 Task: Access a repository's "Insights" to analyze Code Frequency.
Action: Mouse moved to (997, 54)
Screenshot: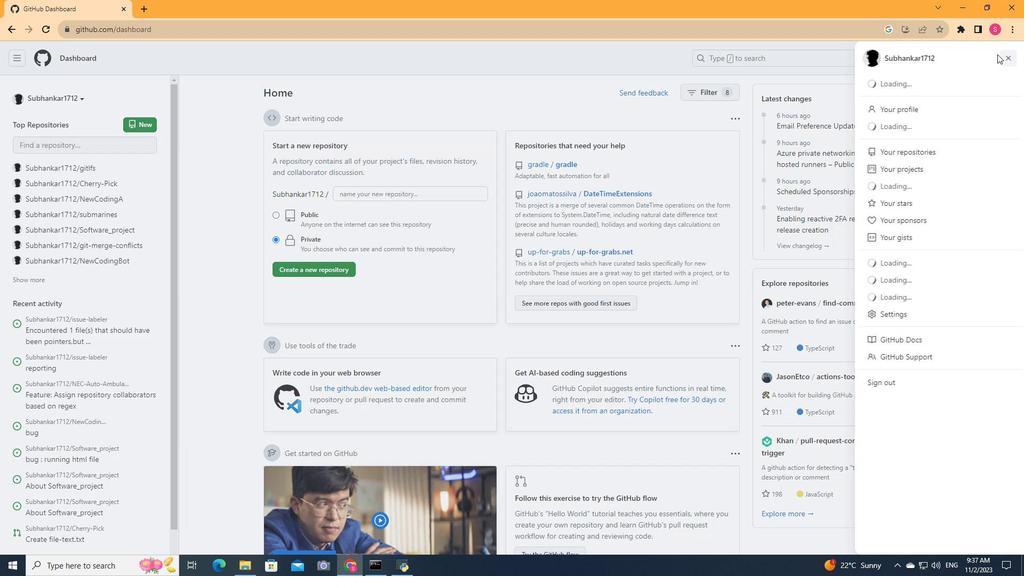 
Action: Mouse pressed left at (997, 54)
Screenshot: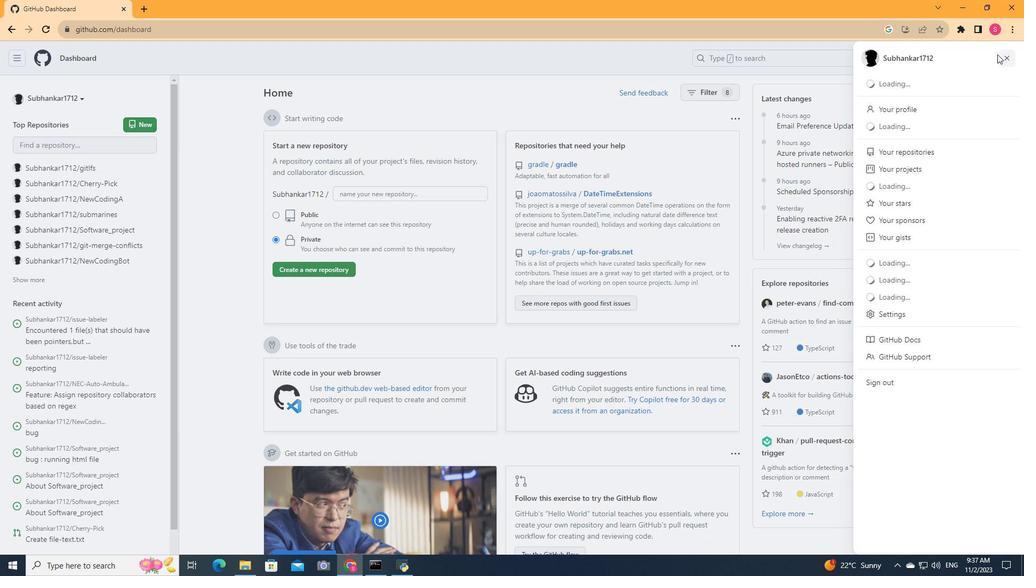 
Action: Mouse moved to (923, 141)
Screenshot: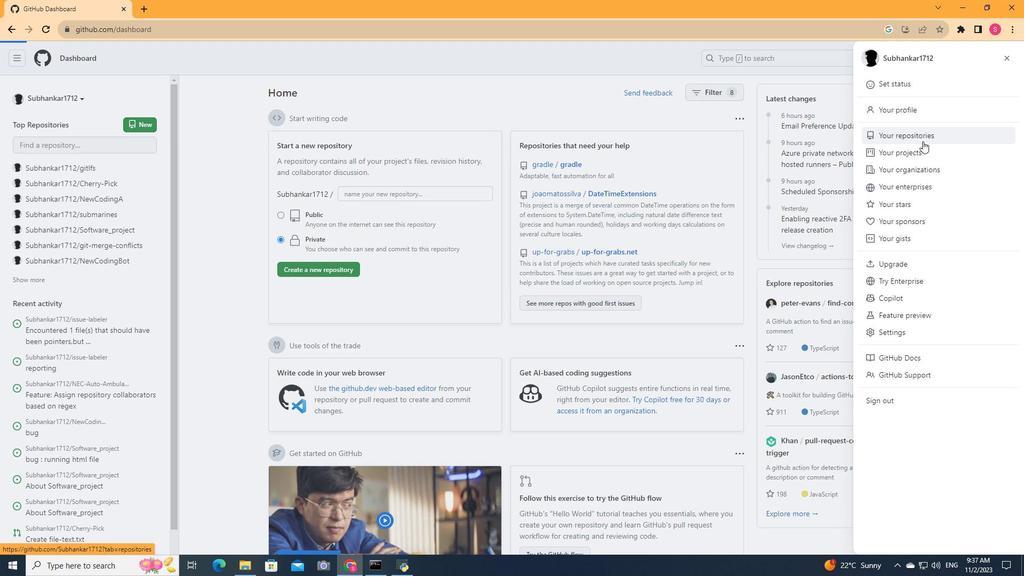 
Action: Mouse pressed left at (923, 141)
Screenshot: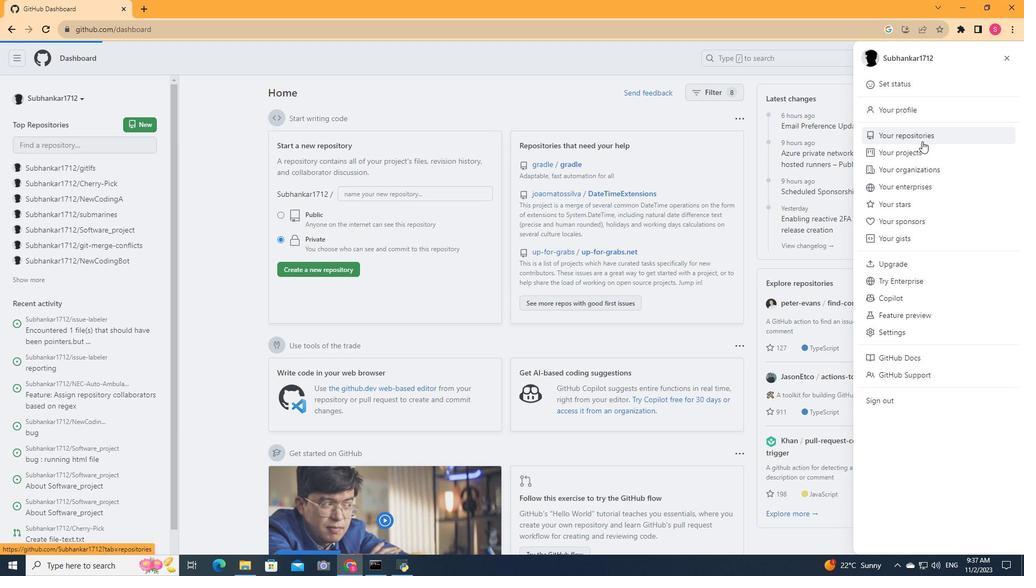 
Action: Mouse moved to (474, 196)
Screenshot: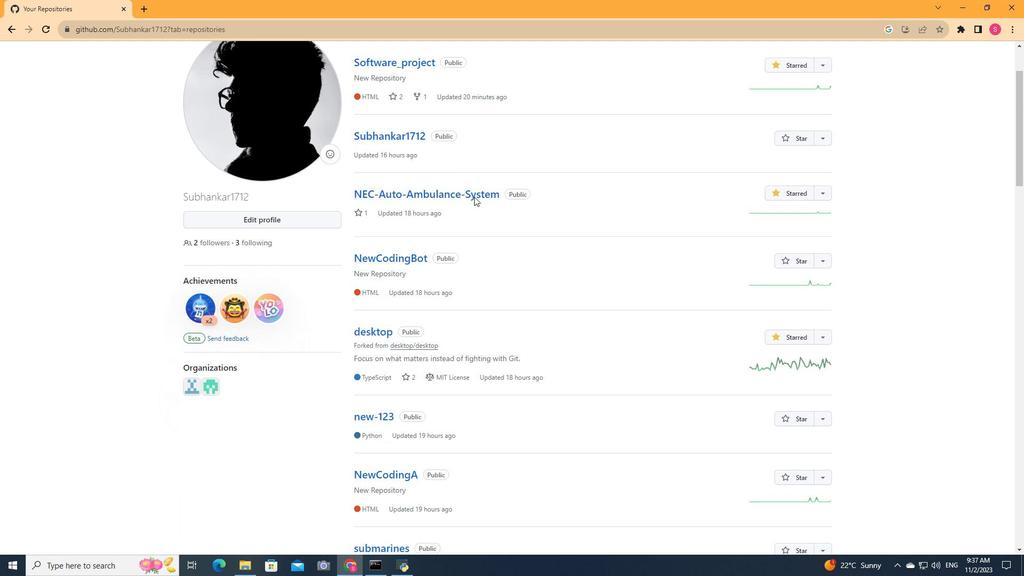 
Action: Mouse scrolled (474, 196) with delta (0, 0)
Screenshot: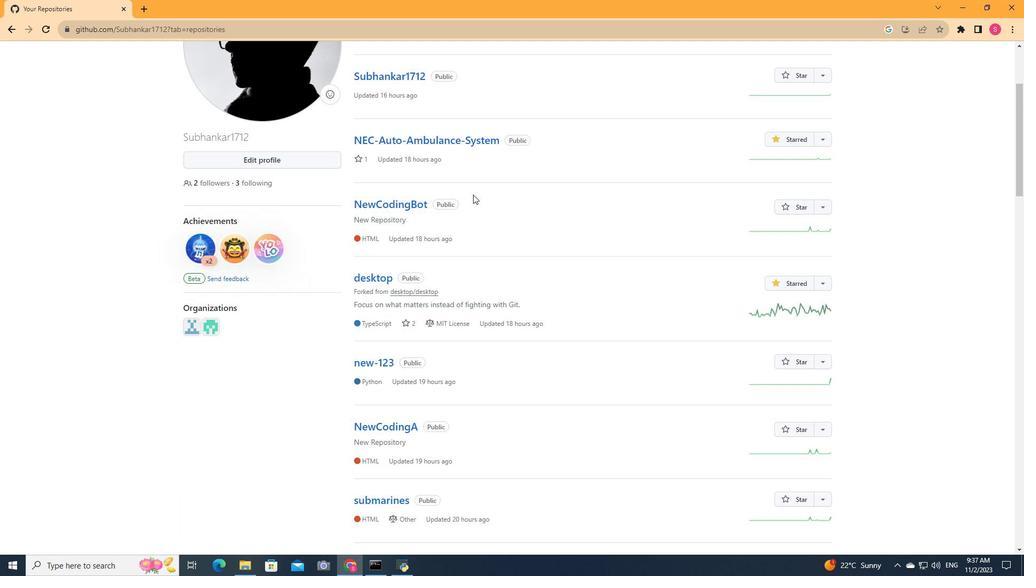 
Action: Mouse scrolled (474, 196) with delta (0, 0)
Screenshot: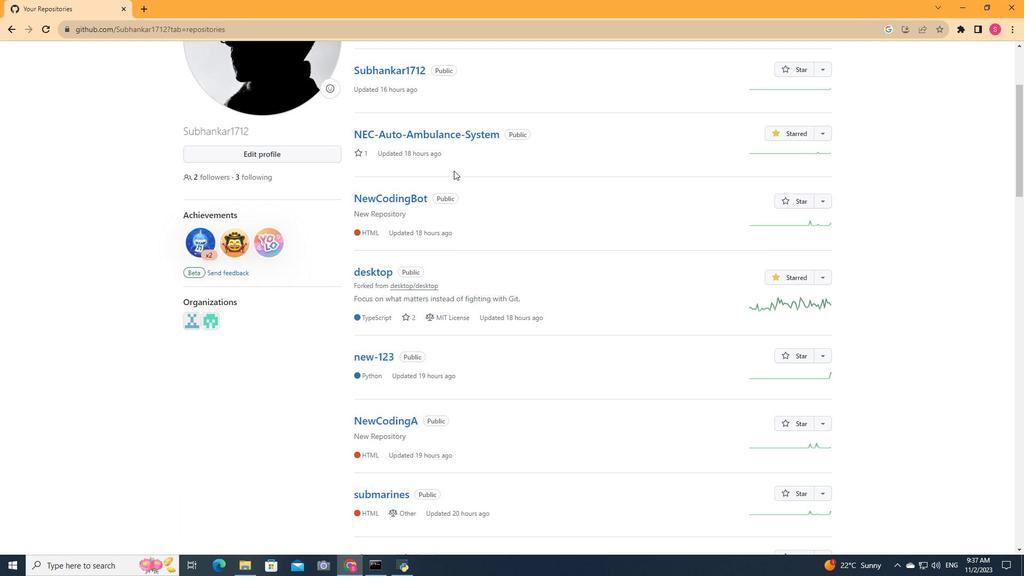 
Action: Mouse scrolled (474, 196) with delta (0, 0)
Screenshot: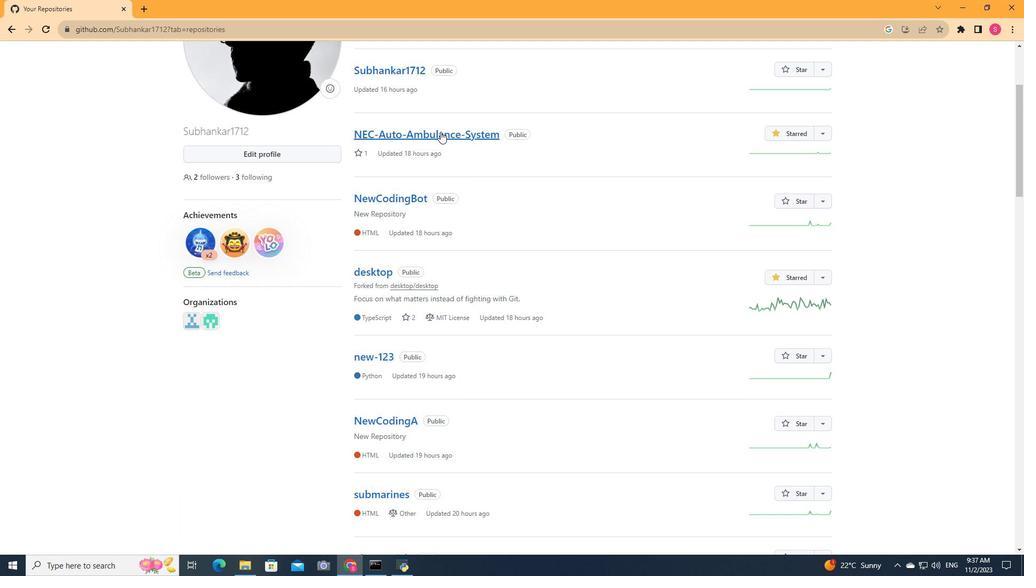 
Action: Mouse moved to (440, 130)
Screenshot: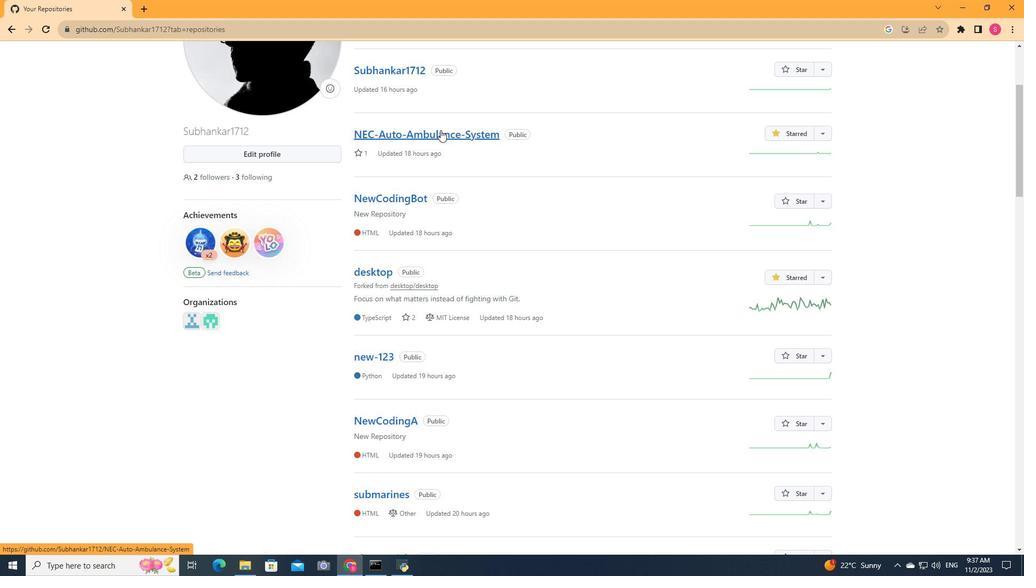 
Action: Mouse pressed left at (440, 130)
Screenshot: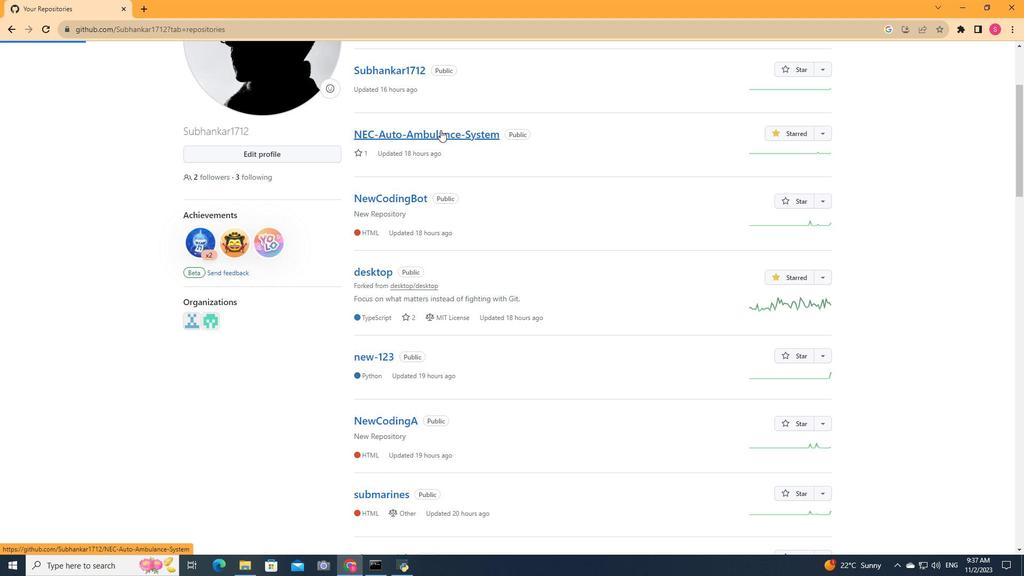 
Action: Mouse moved to (408, 86)
Screenshot: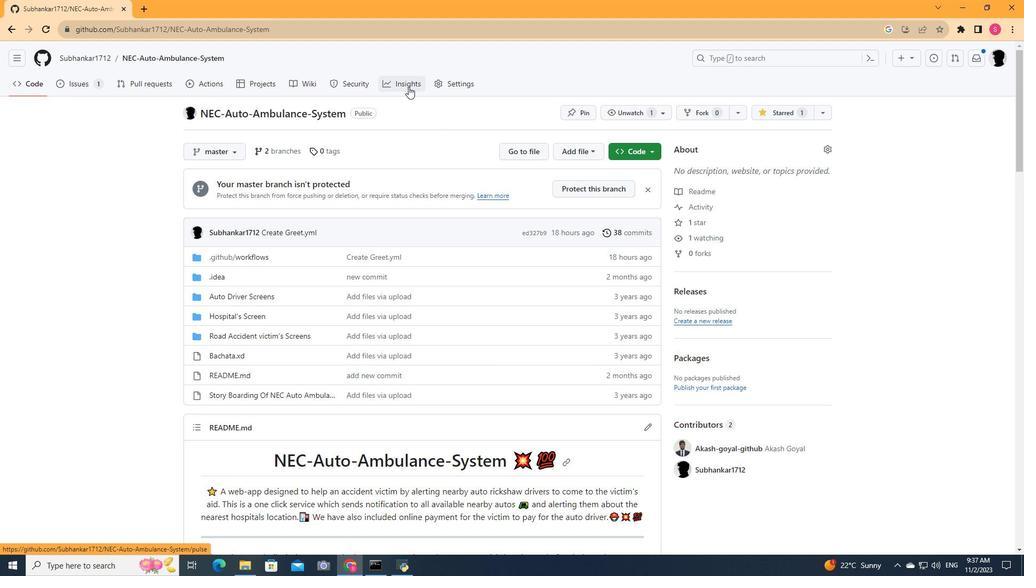 
Action: Mouse pressed left at (408, 86)
Screenshot: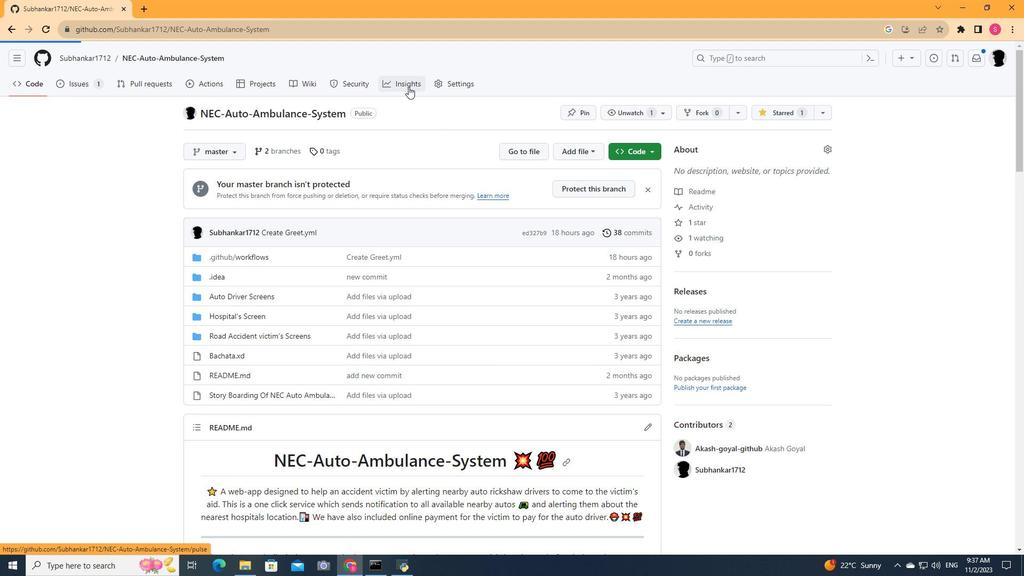 
Action: Mouse moved to (231, 238)
Screenshot: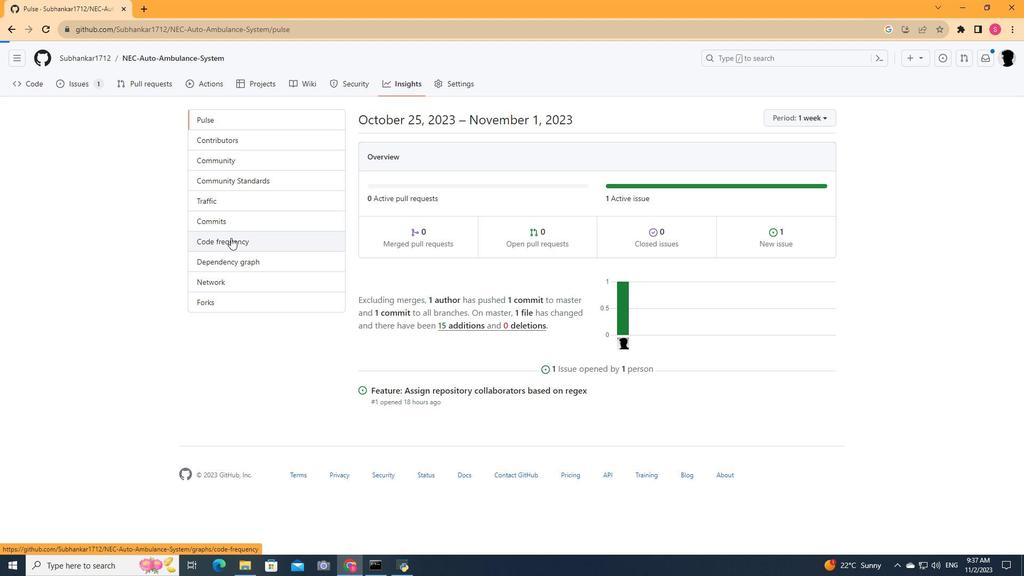 
Action: Mouse pressed left at (231, 238)
Screenshot: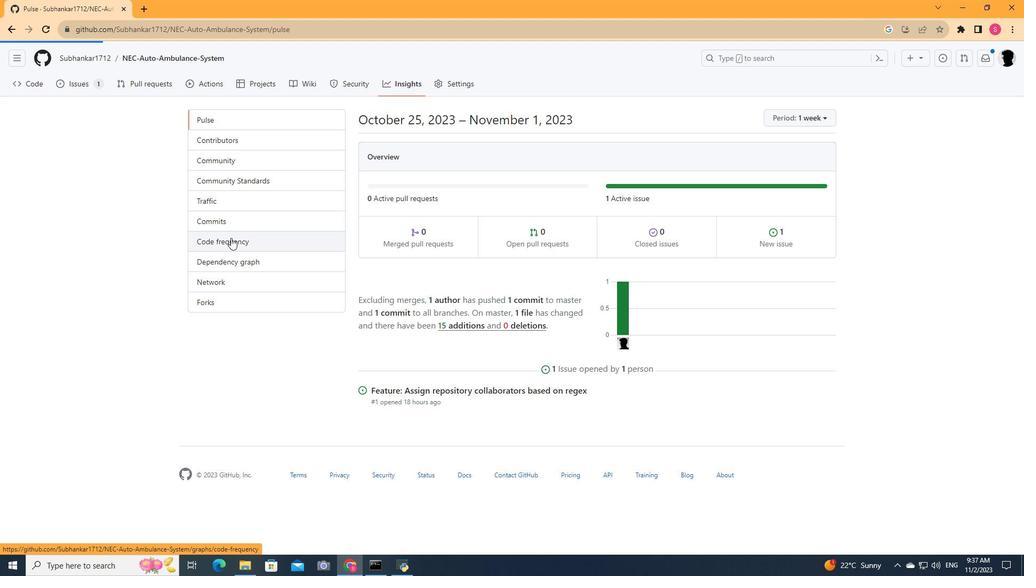 
Action: Mouse moved to (736, 268)
Screenshot: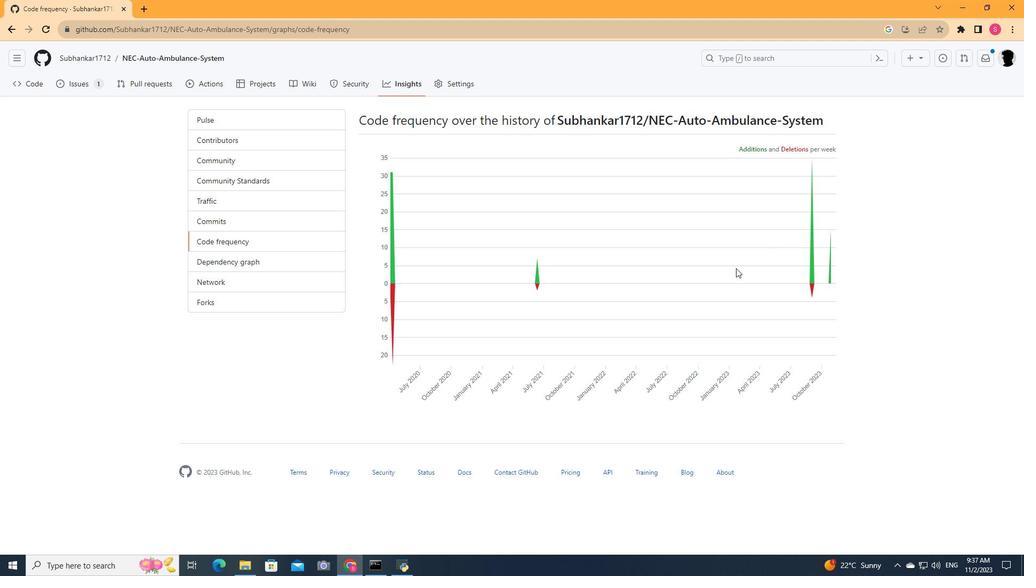 
Action: Mouse scrolled (736, 268) with delta (0, 0)
Screenshot: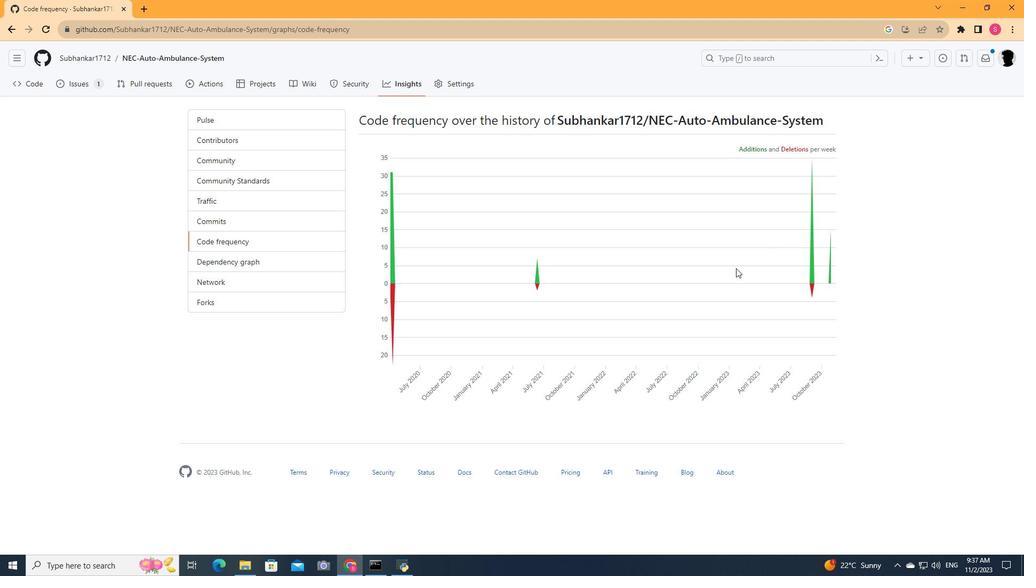 
Action: Mouse scrolled (736, 268) with delta (0, 0)
Screenshot: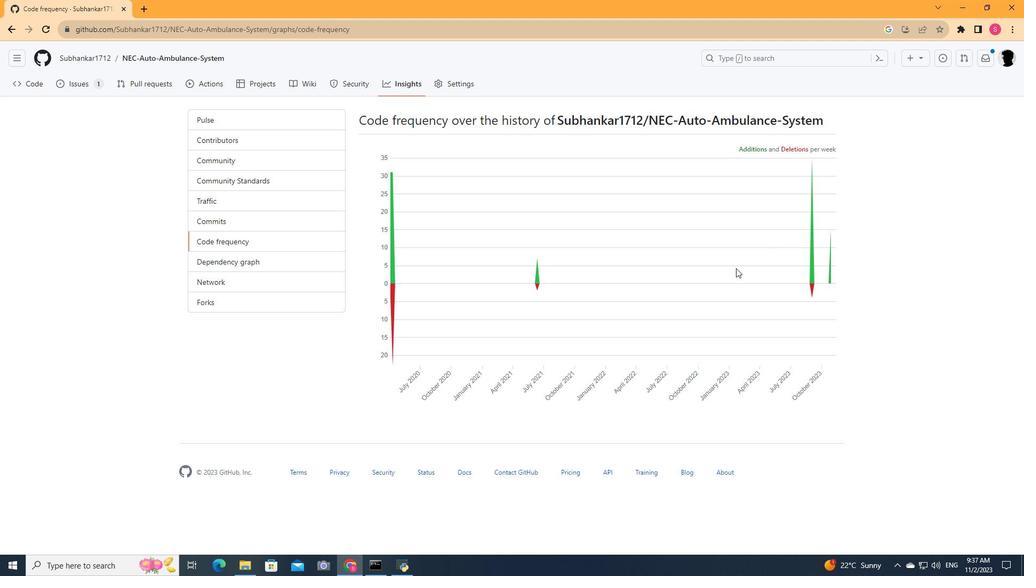 
Action: Mouse scrolled (736, 268) with delta (0, 0)
Screenshot: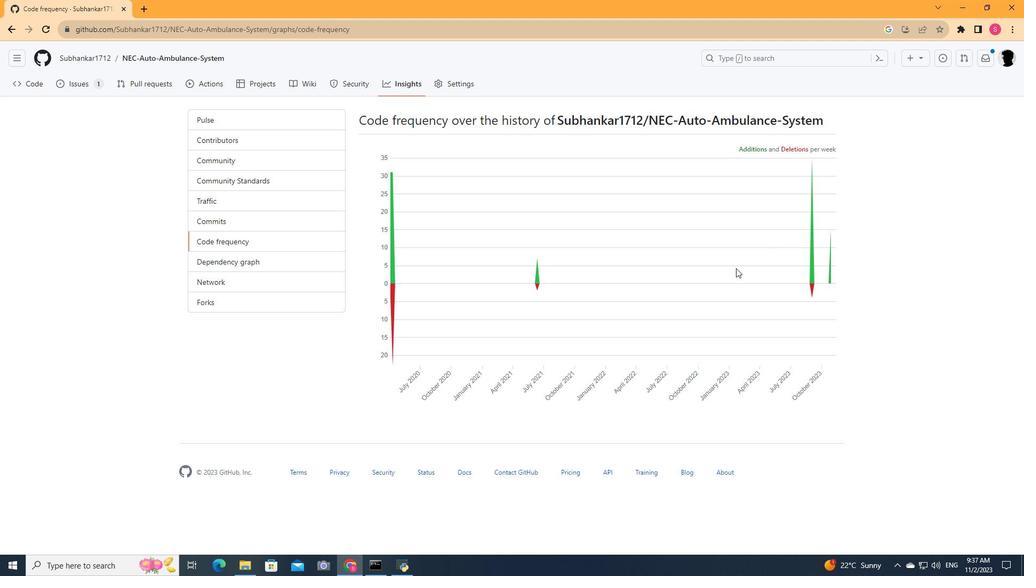 
Action: Mouse scrolled (736, 267) with delta (0, 0)
Screenshot: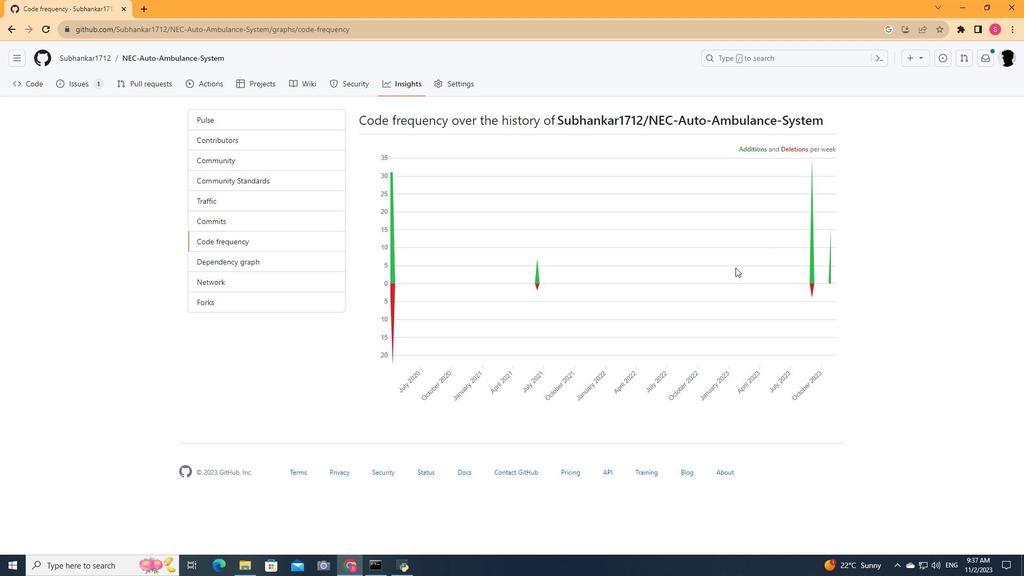
Action: Mouse moved to (736, 268)
Screenshot: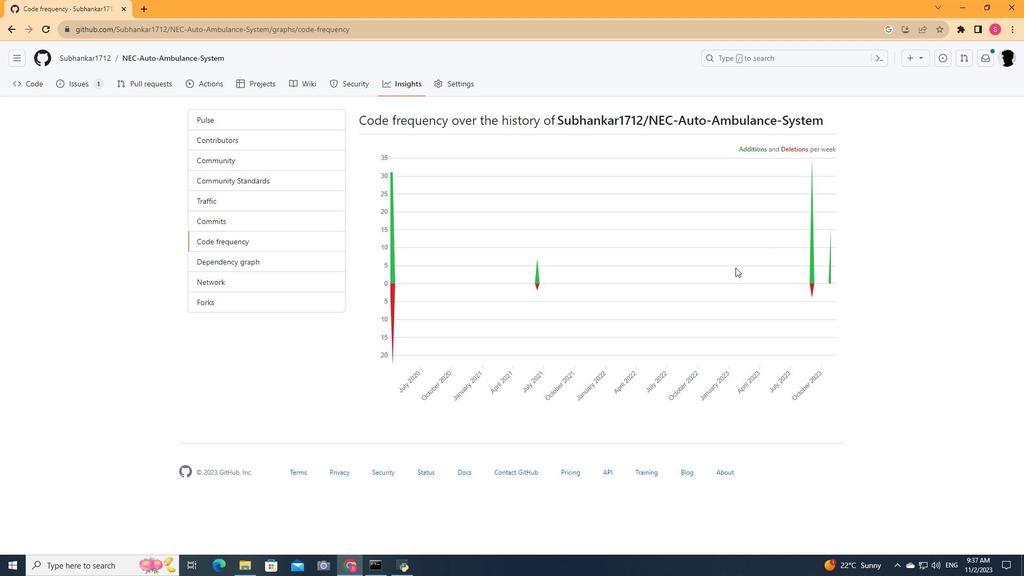 
Action: Mouse pressed middle at (736, 268)
Screenshot: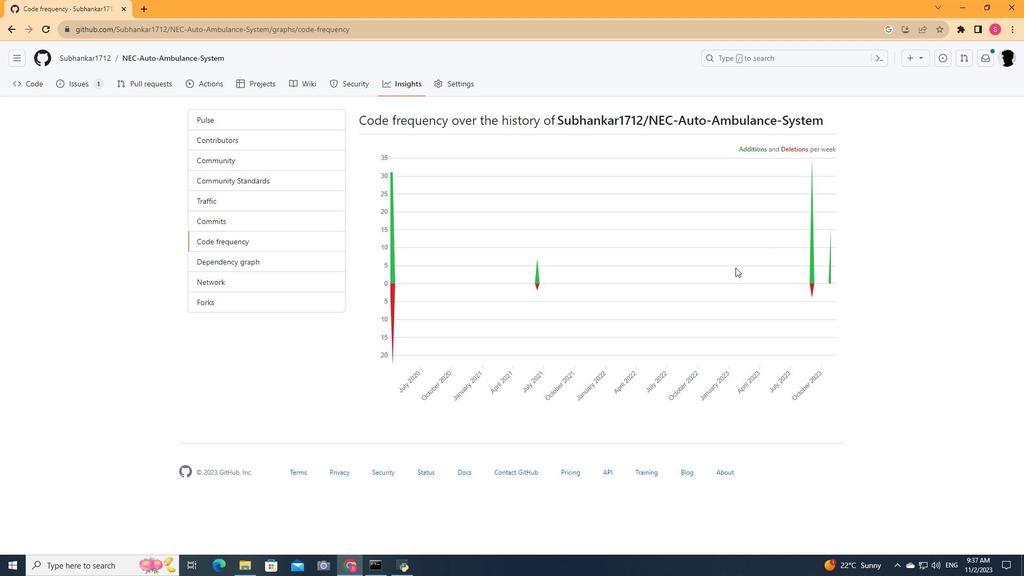 
Action: Mouse moved to (735, 267)
Screenshot: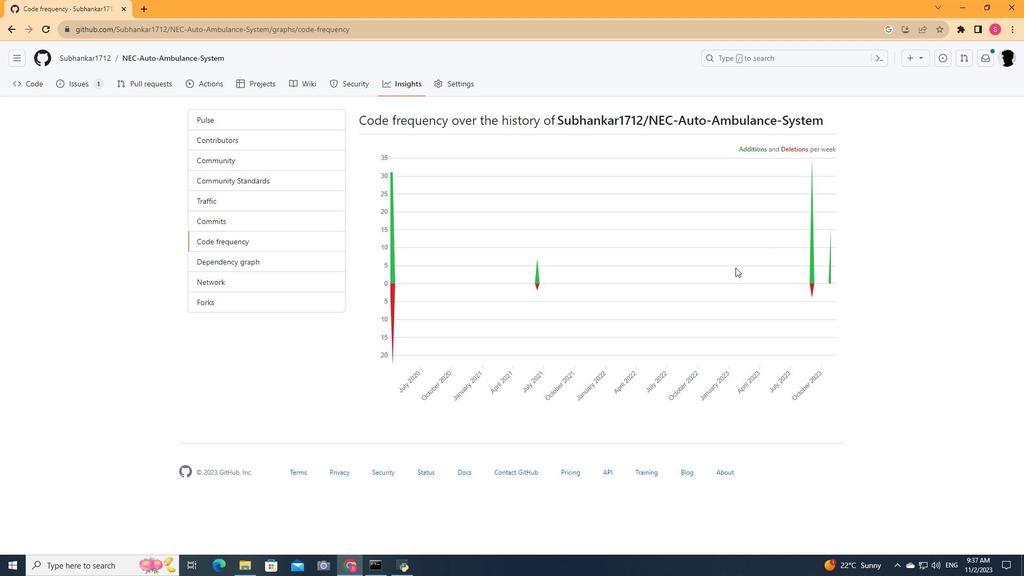 
Action: Mouse scrolled (735, 267) with delta (0, 0)
Screenshot: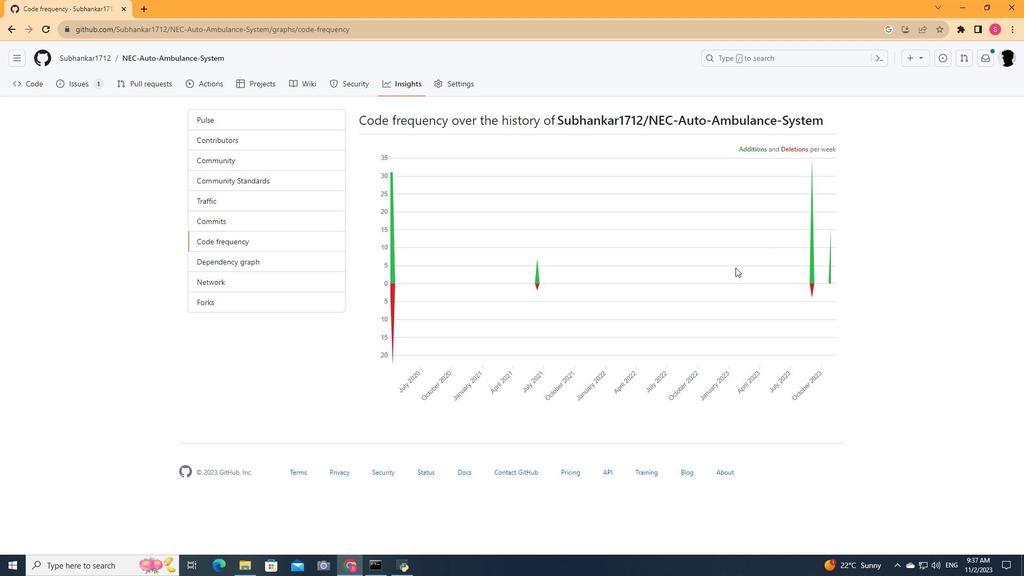 
Action: Mouse scrolled (735, 267) with delta (0, 0)
Screenshot: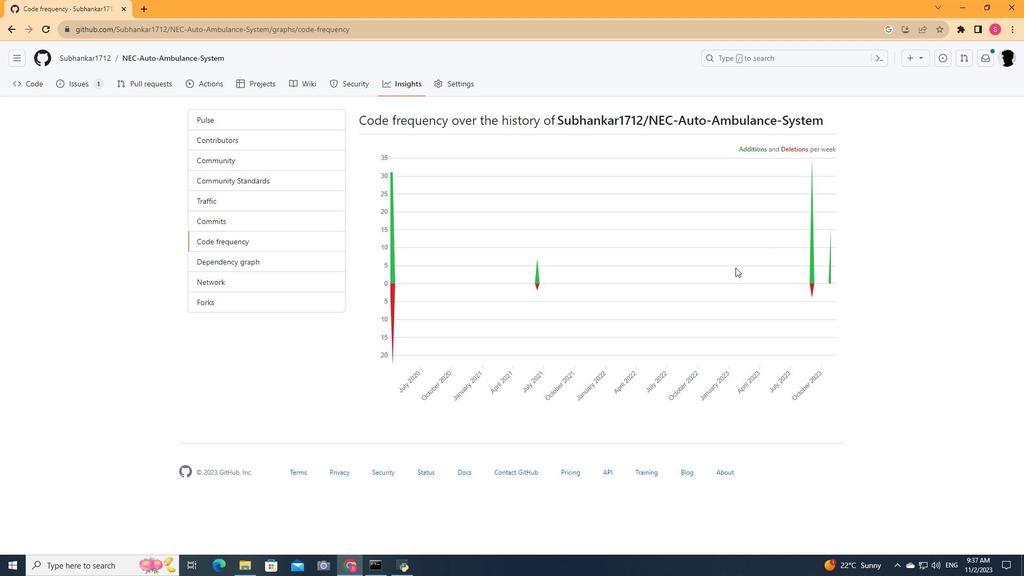 
Action: Mouse moved to (799, 285)
Screenshot: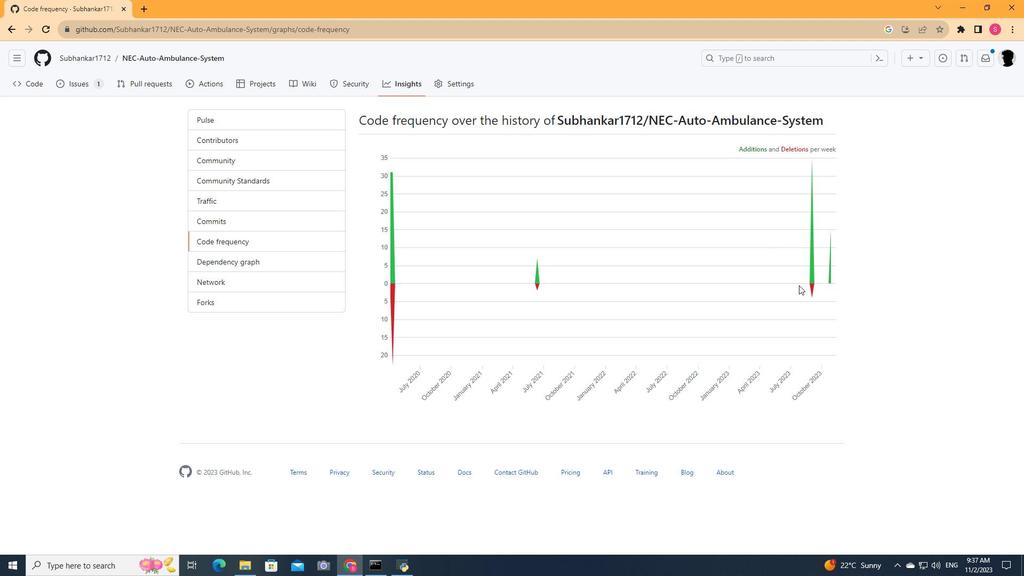 
